 Task: Use Oath Effect in this video Movie B.mp4
Action: Mouse moved to (252, 104)
Screenshot: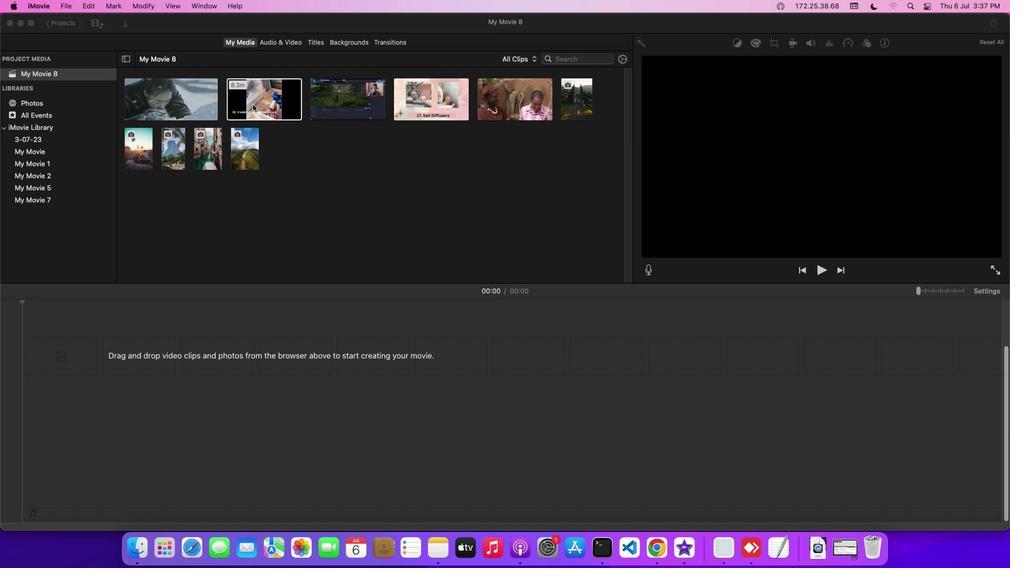 
Action: Mouse pressed left at (252, 104)
Screenshot: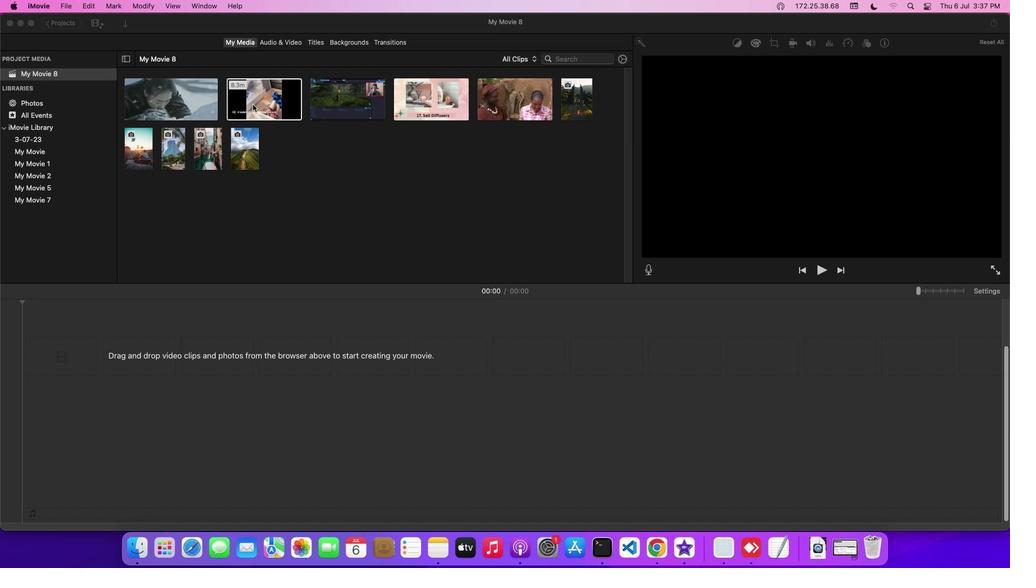 
Action: Mouse moved to (273, 43)
Screenshot: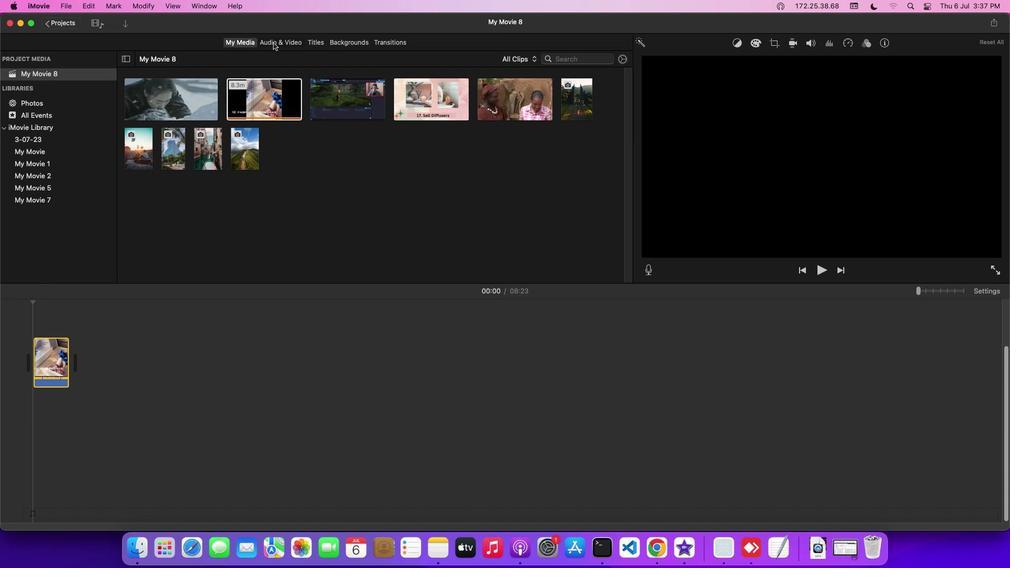 
Action: Mouse pressed left at (273, 43)
Screenshot: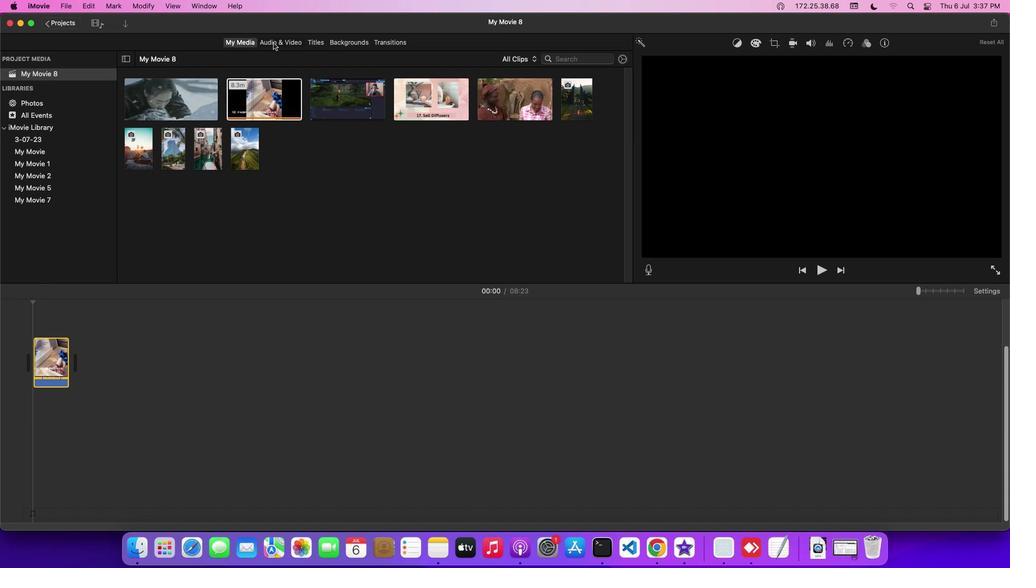 
Action: Mouse moved to (82, 98)
Screenshot: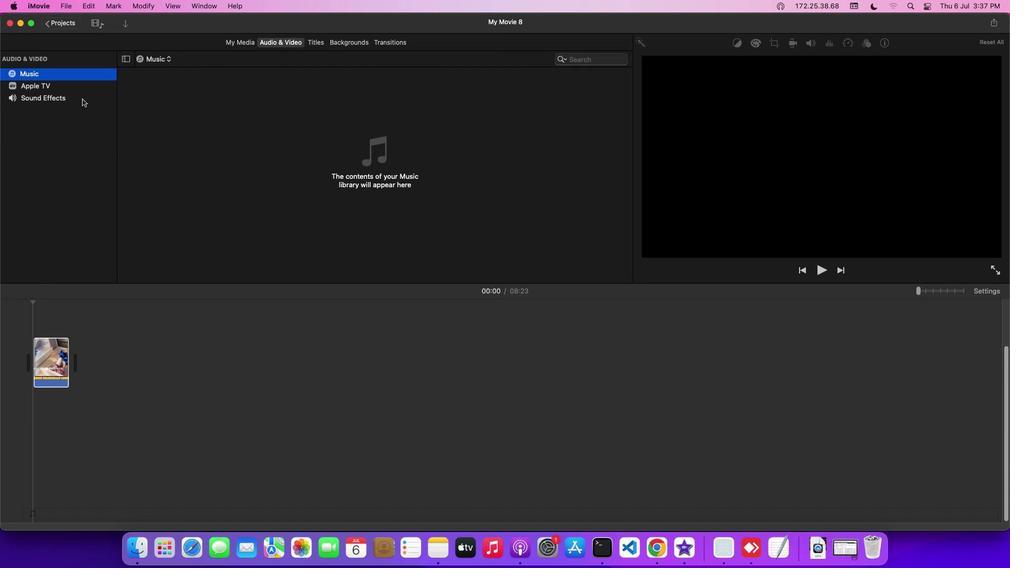 
Action: Mouse pressed left at (82, 98)
Screenshot: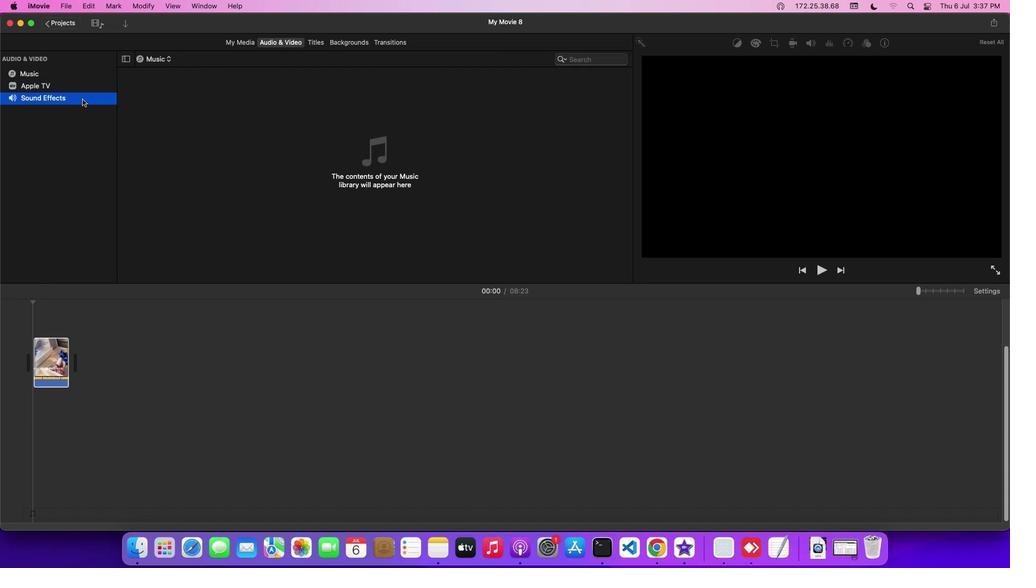 
Action: Mouse moved to (209, 226)
Screenshot: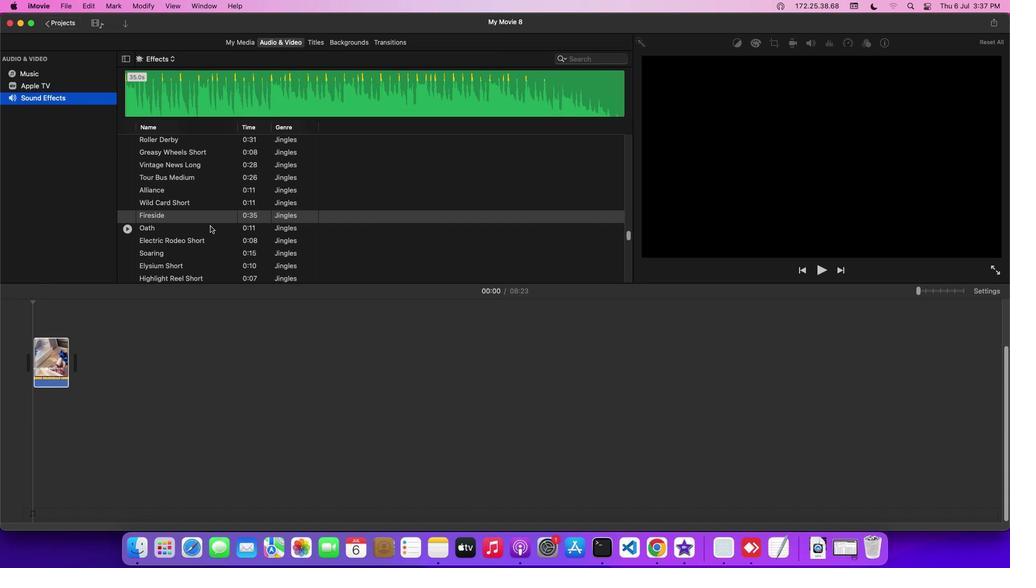 
Action: Mouse pressed left at (209, 226)
Screenshot: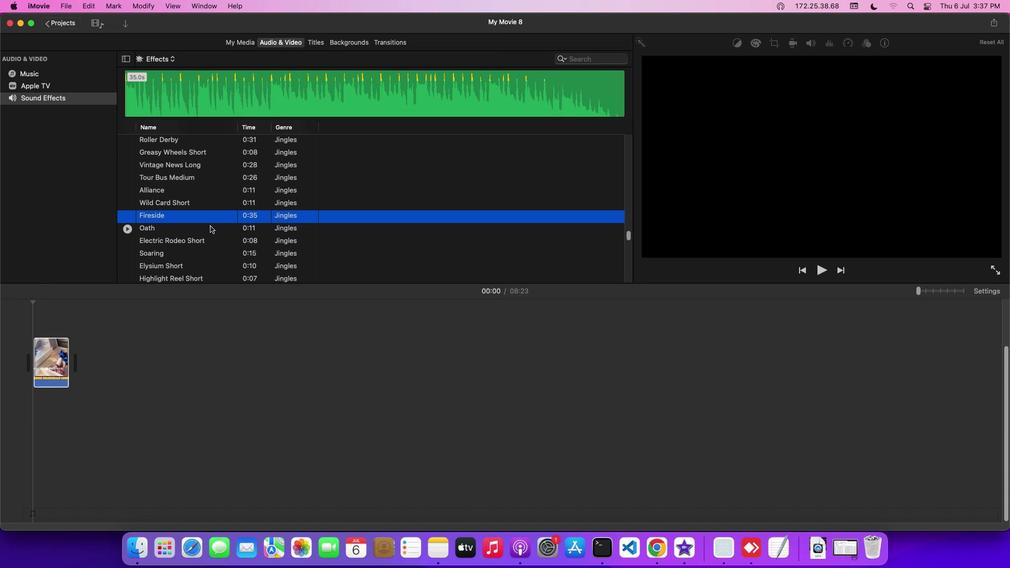 
Action: Mouse pressed left at (209, 226)
Screenshot: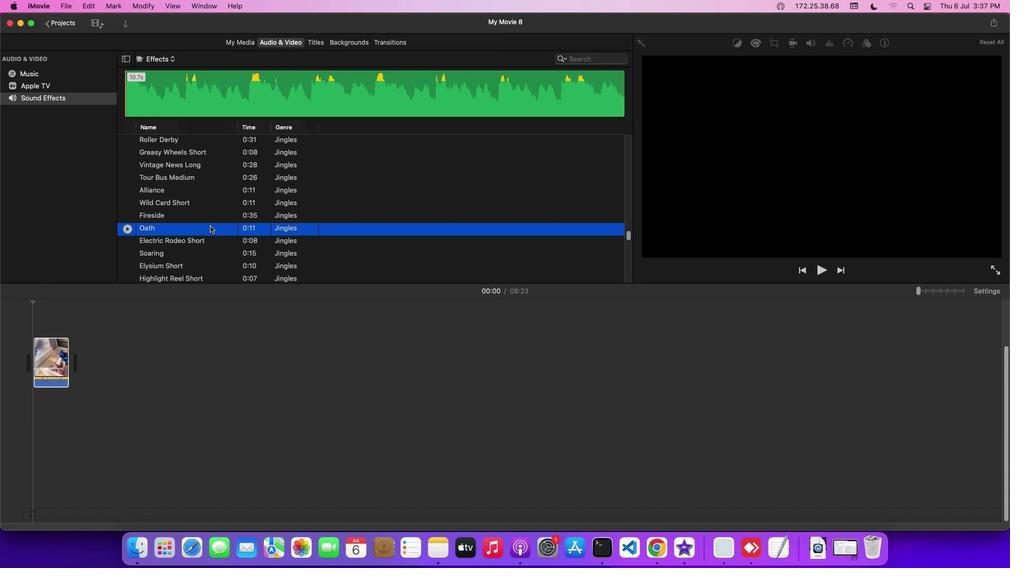 
Action: Mouse moved to (180, 378)
Screenshot: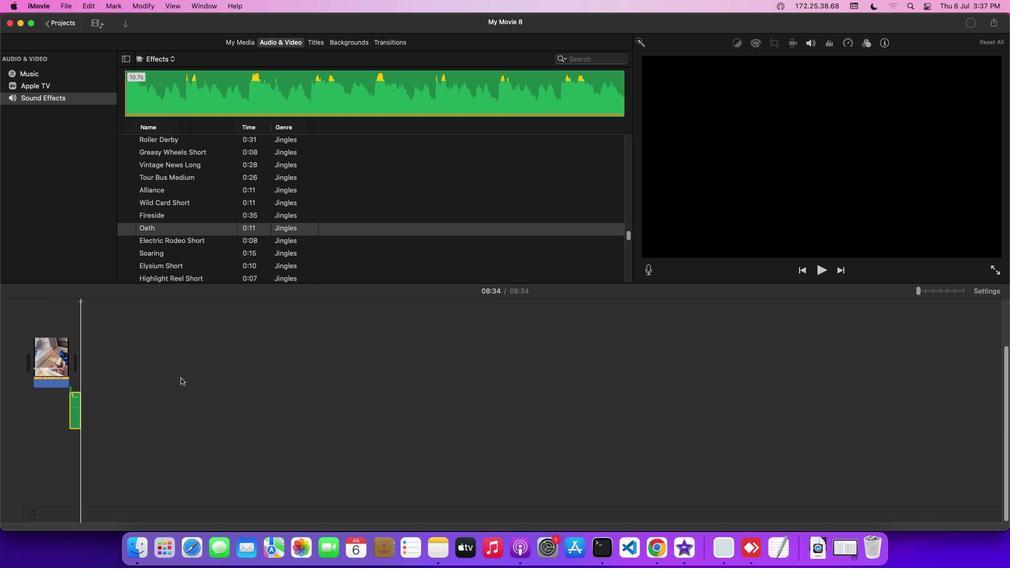 
